 Task: Insert the table of contents in link format.
Action: Mouse moved to (494, 201)
Screenshot: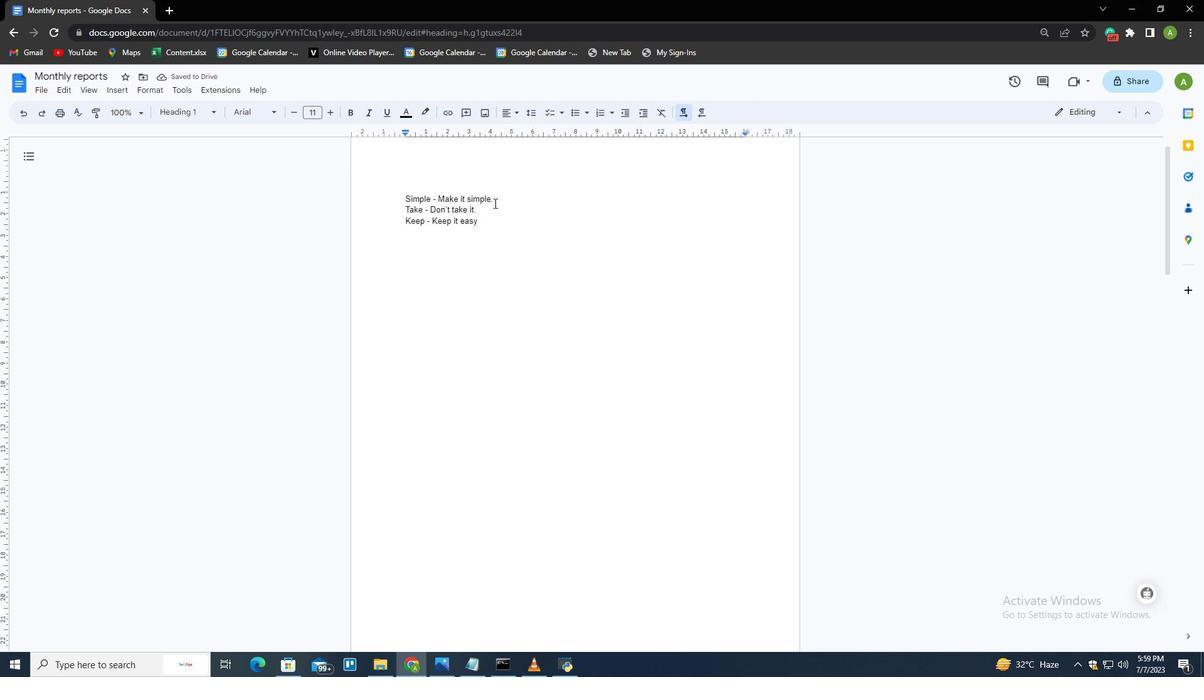 
Action: Mouse pressed left at (494, 201)
Screenshot: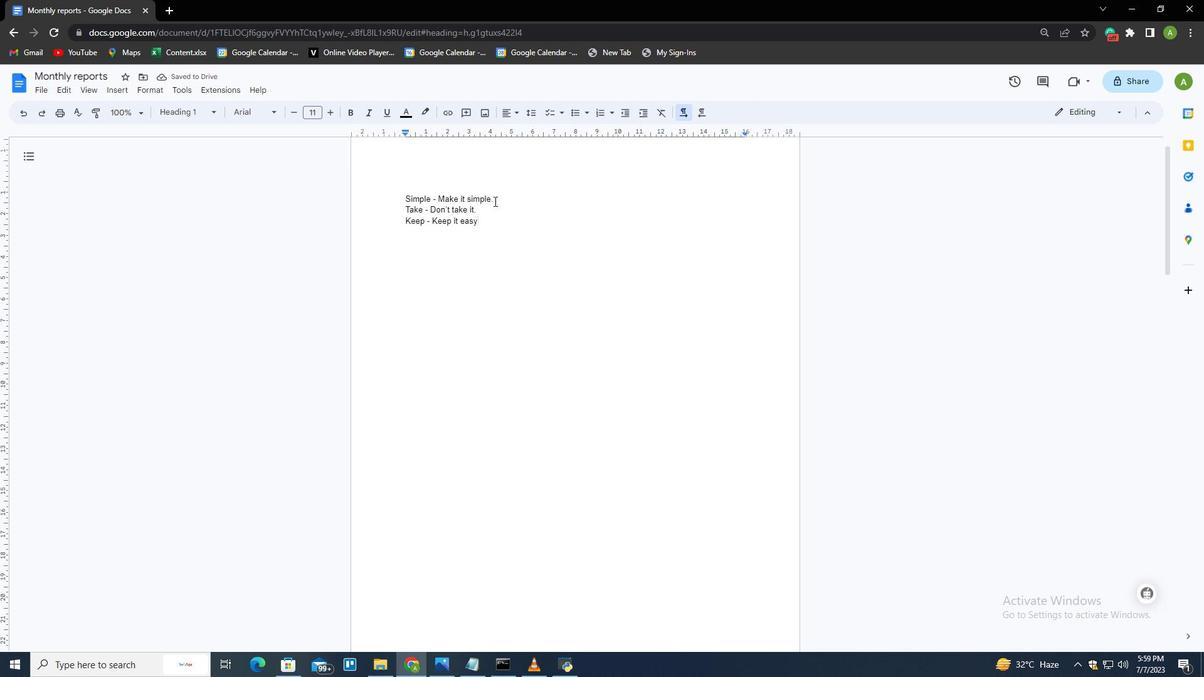 
Action: Mouse moved to (115, 82)
Screenshot: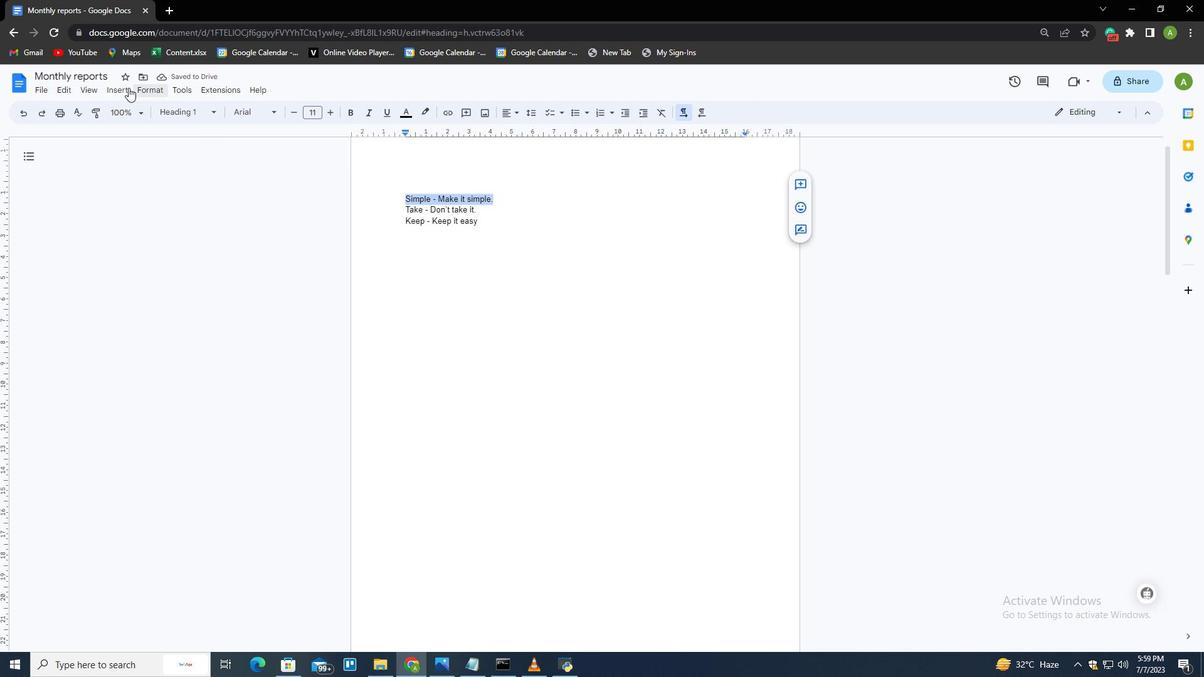 
Action: Mouse pressed left at (115, 82)
Screenshot: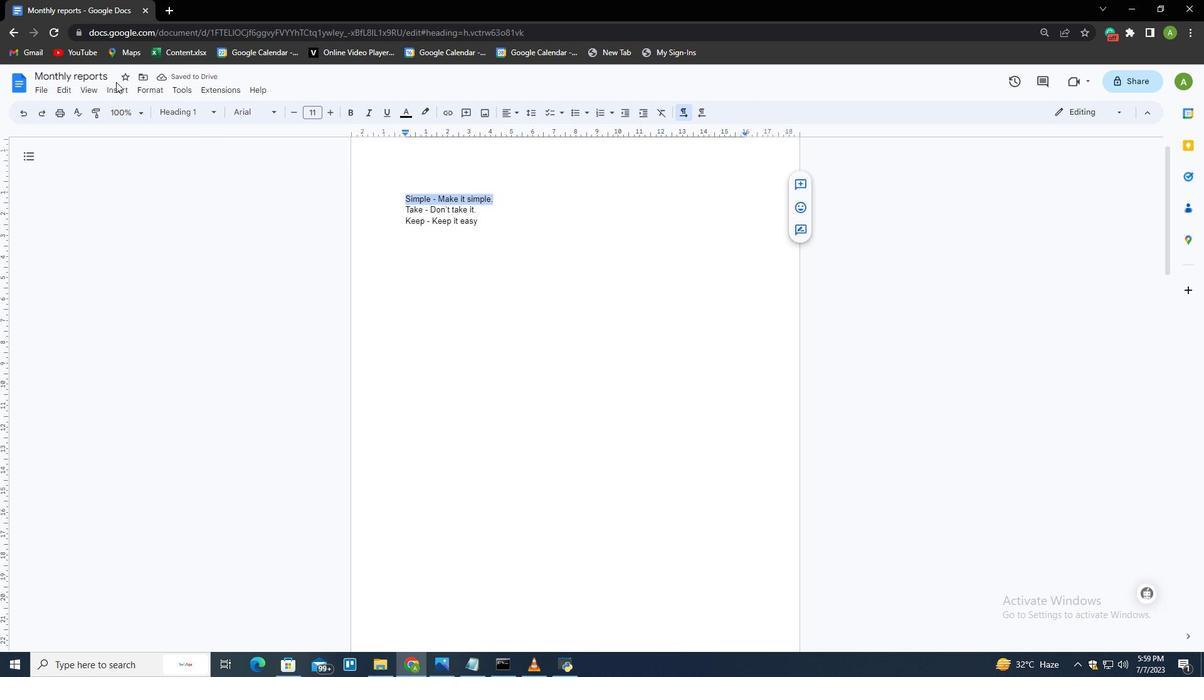 
Action: Mouse moved to (117, 90)
Screenshot: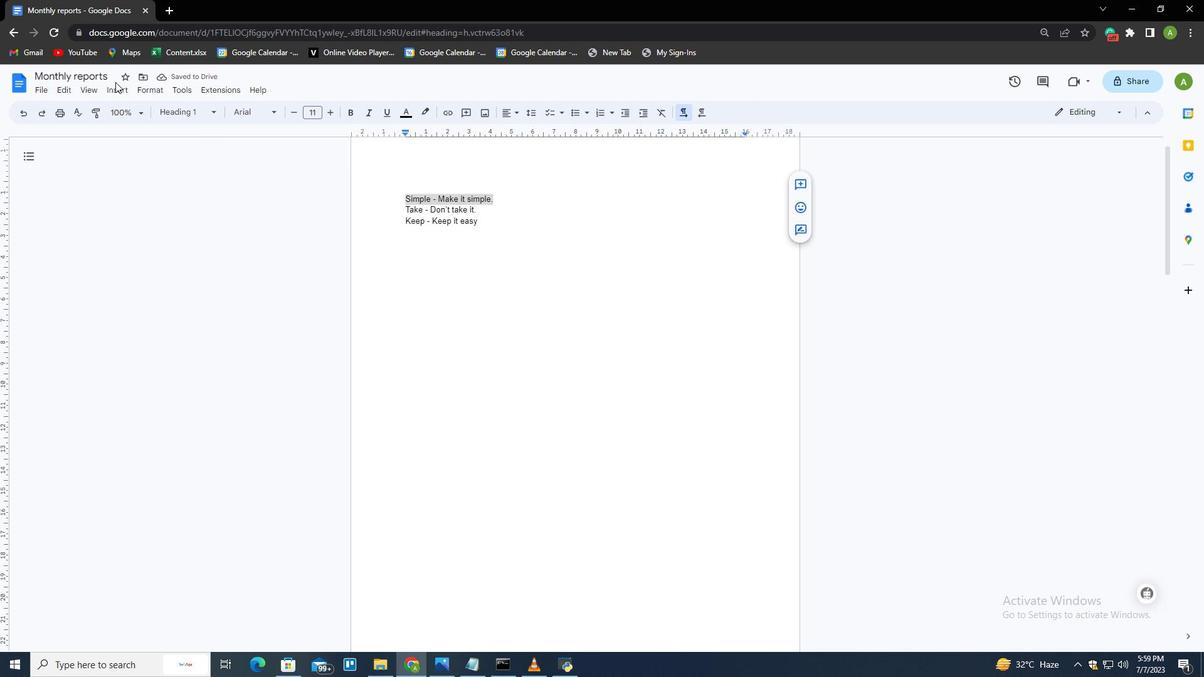 
Action: Mouse pressed left at (117, 90)
Screenshot: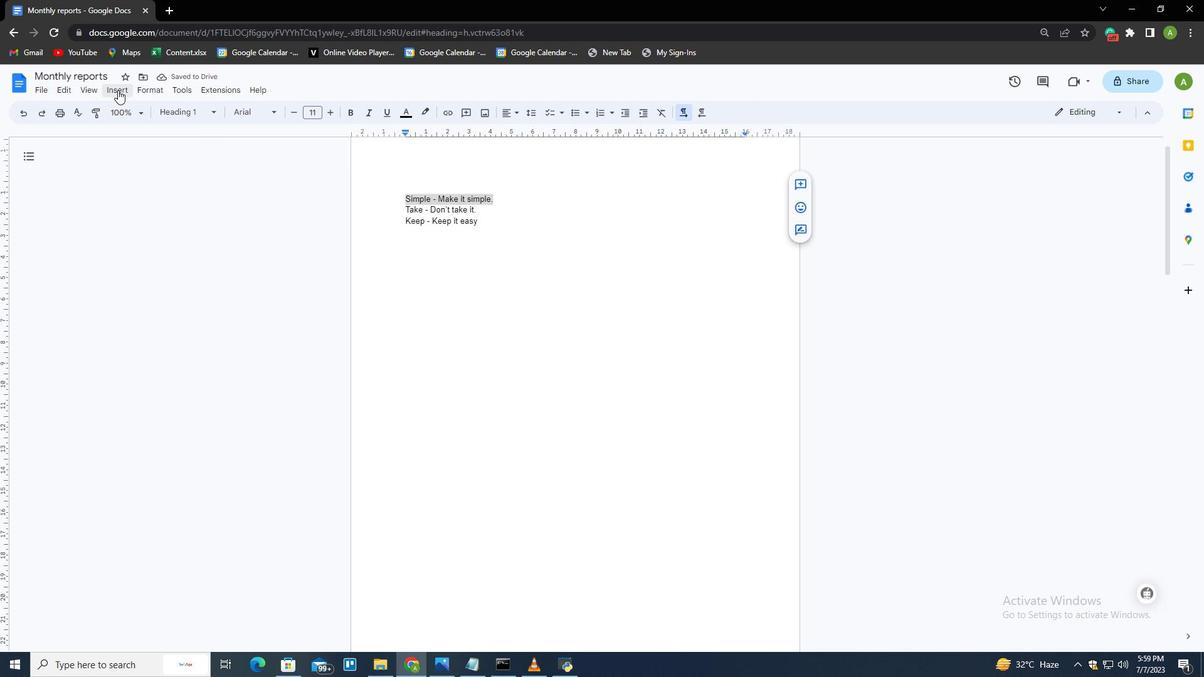 
Action: Mouse moved to (172, 514)
Screenshot: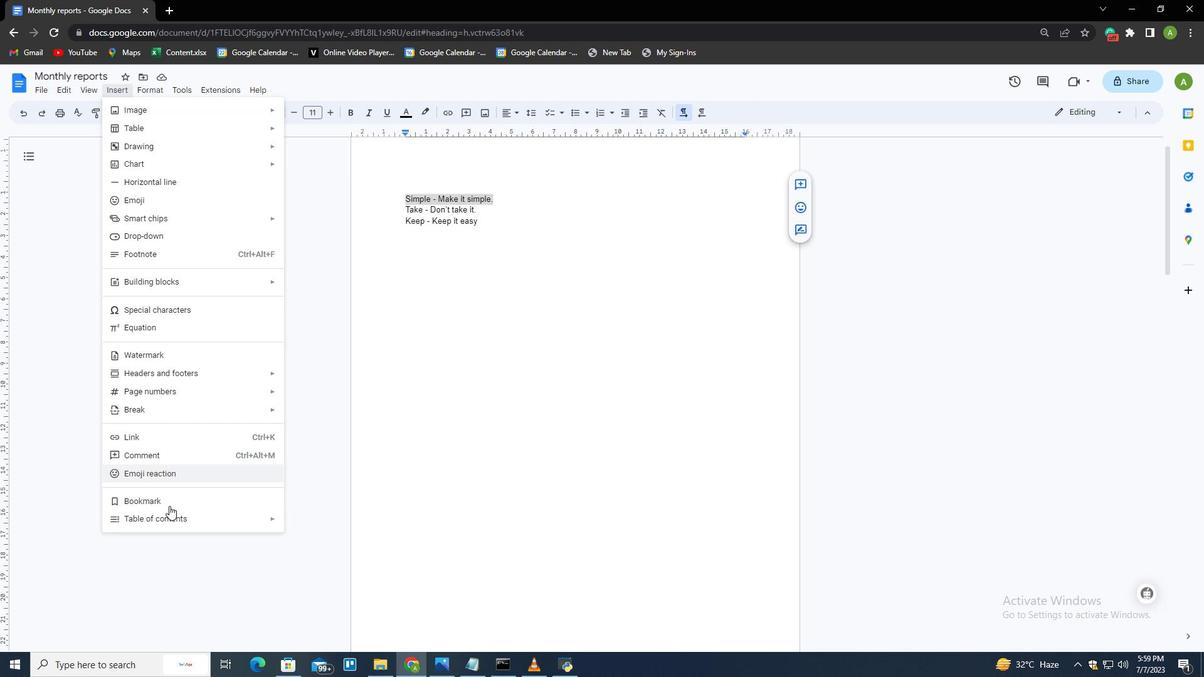 
Action: Mouse pressed left at (172, 514)
Screenshot: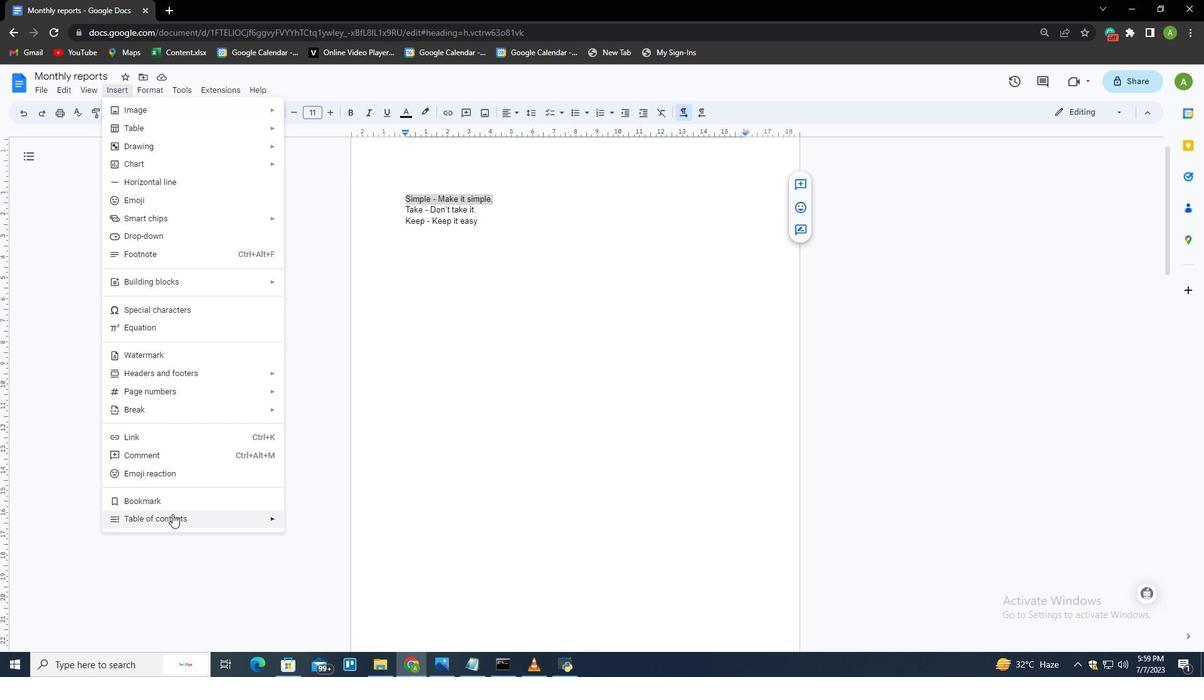 
Action: Mouse moved to (375, 543)
Screenshot: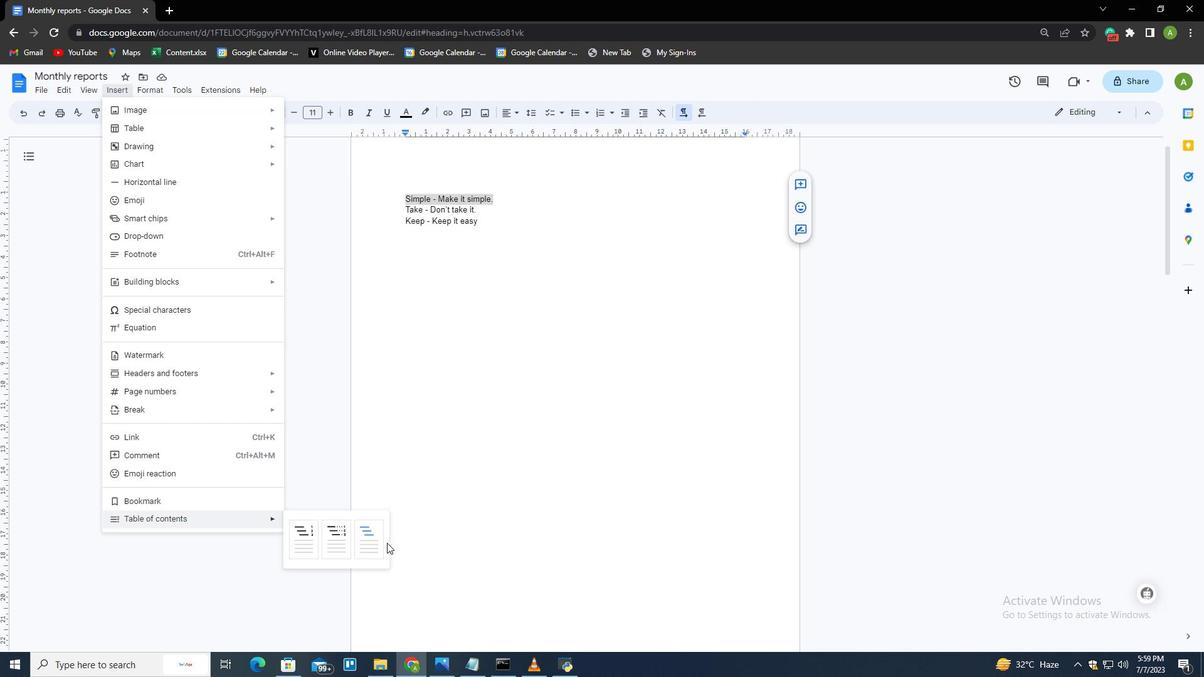 
Action: Mouse pressed left at (375, 543)
Screenshot: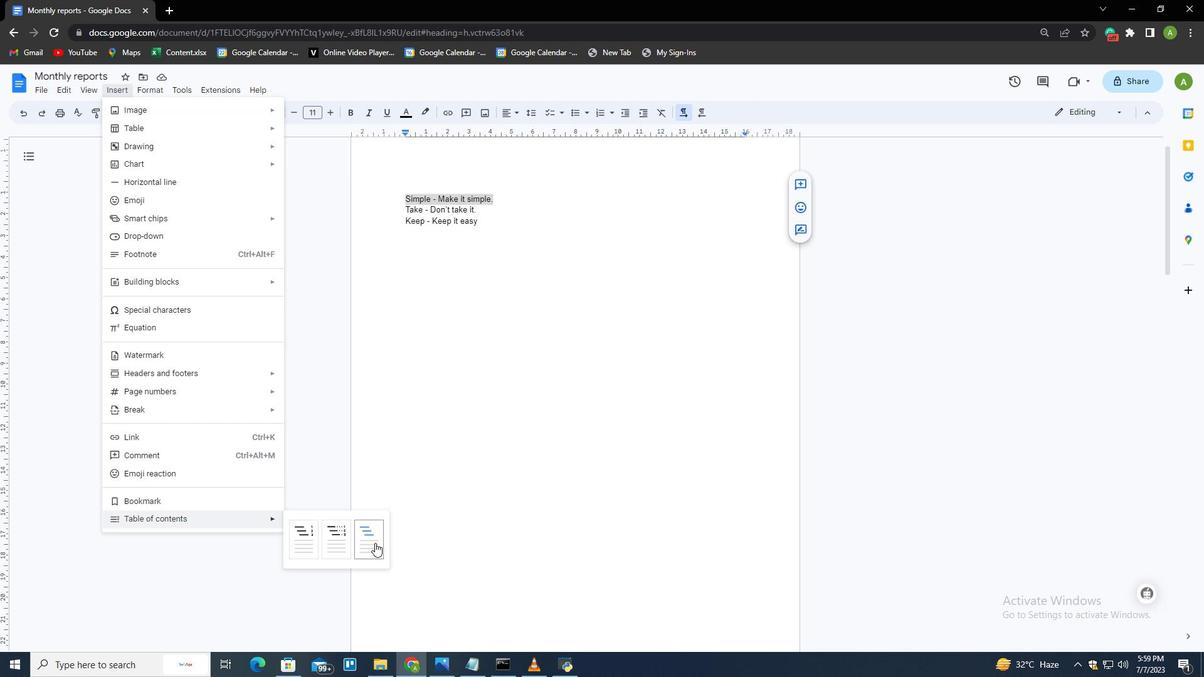
Action: Mouse moved to (485, 405)
Screenshot: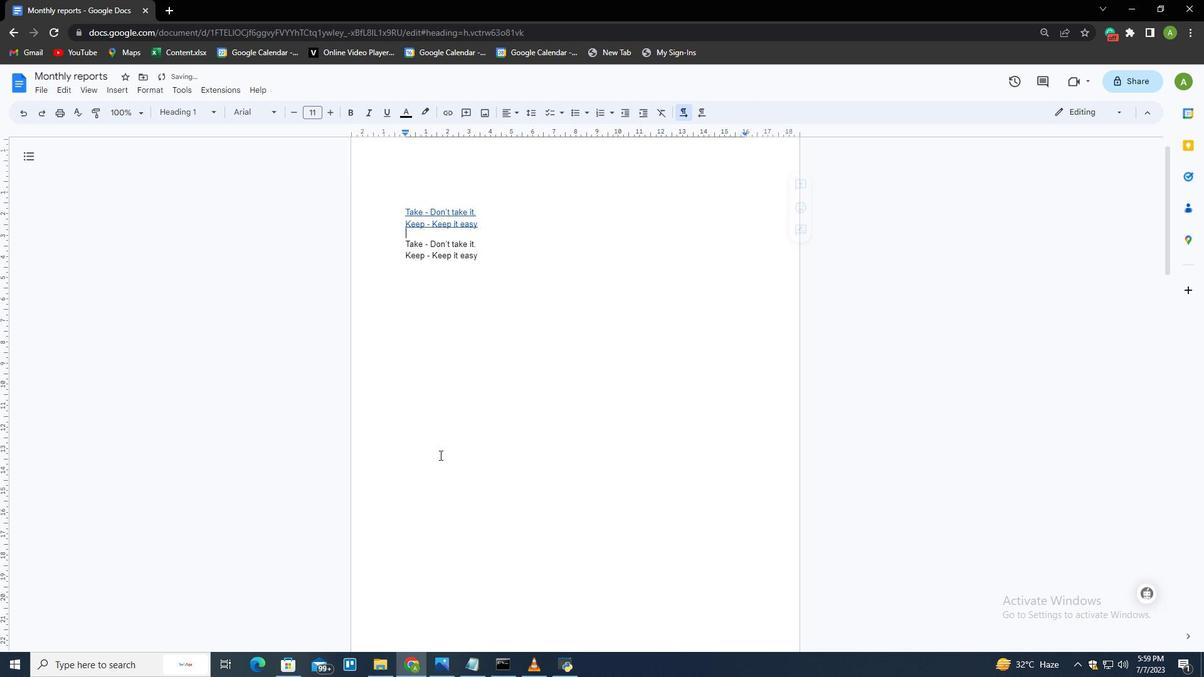 
